Task: Check the percentage active listings of smart home in the last 5 years.
Action: Mouse moved to (1135, 318)
Screenshot: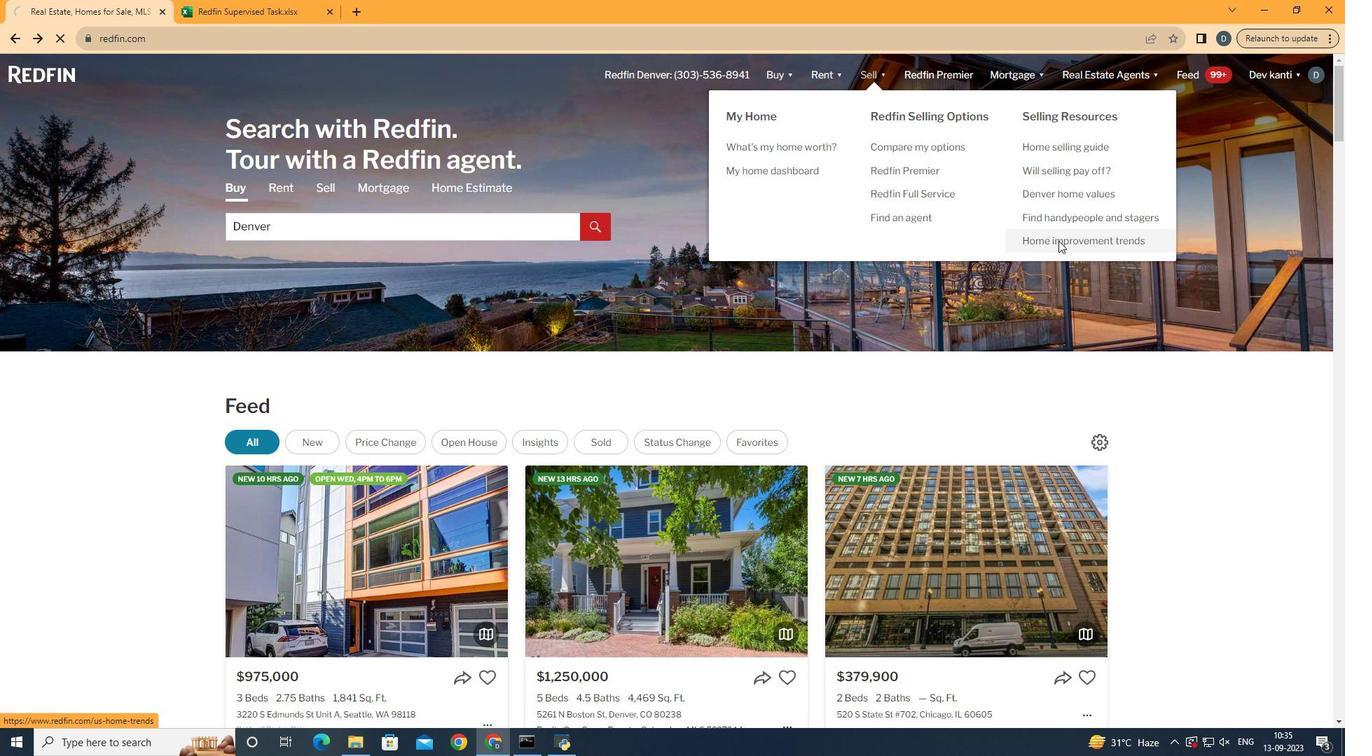 
Action: Mouse pressed left at (1135, 318)
Screenshot: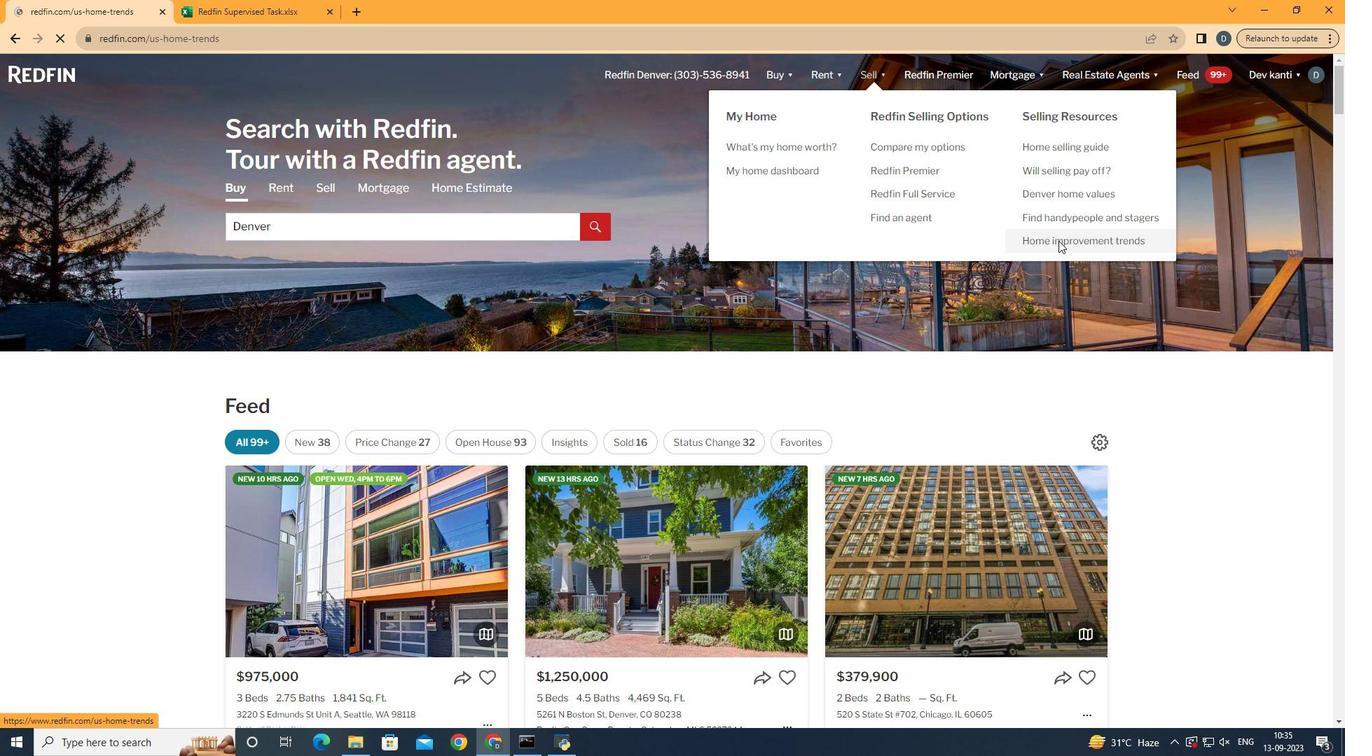 
Action: Mouse moved to (426, 354)
Screenshot: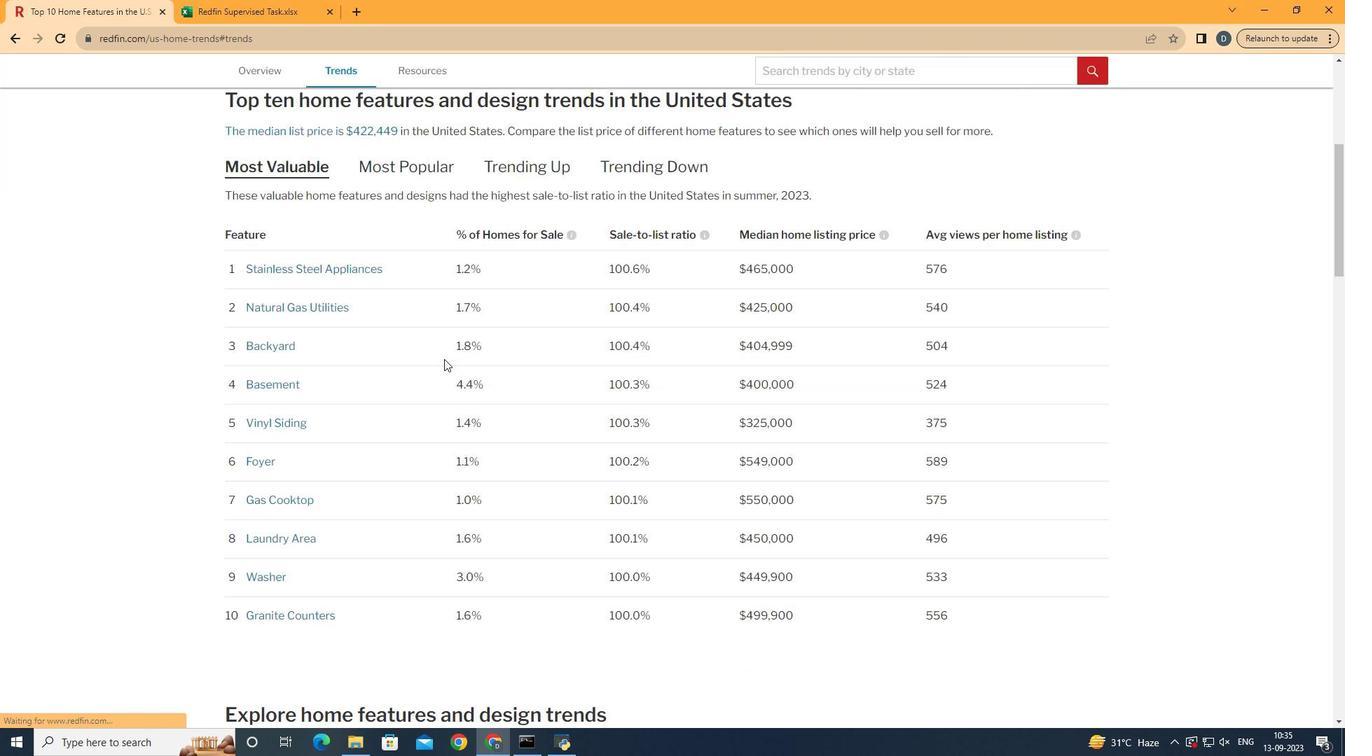 
Action: Mouse pressed left at (426, 354)
Screenshot: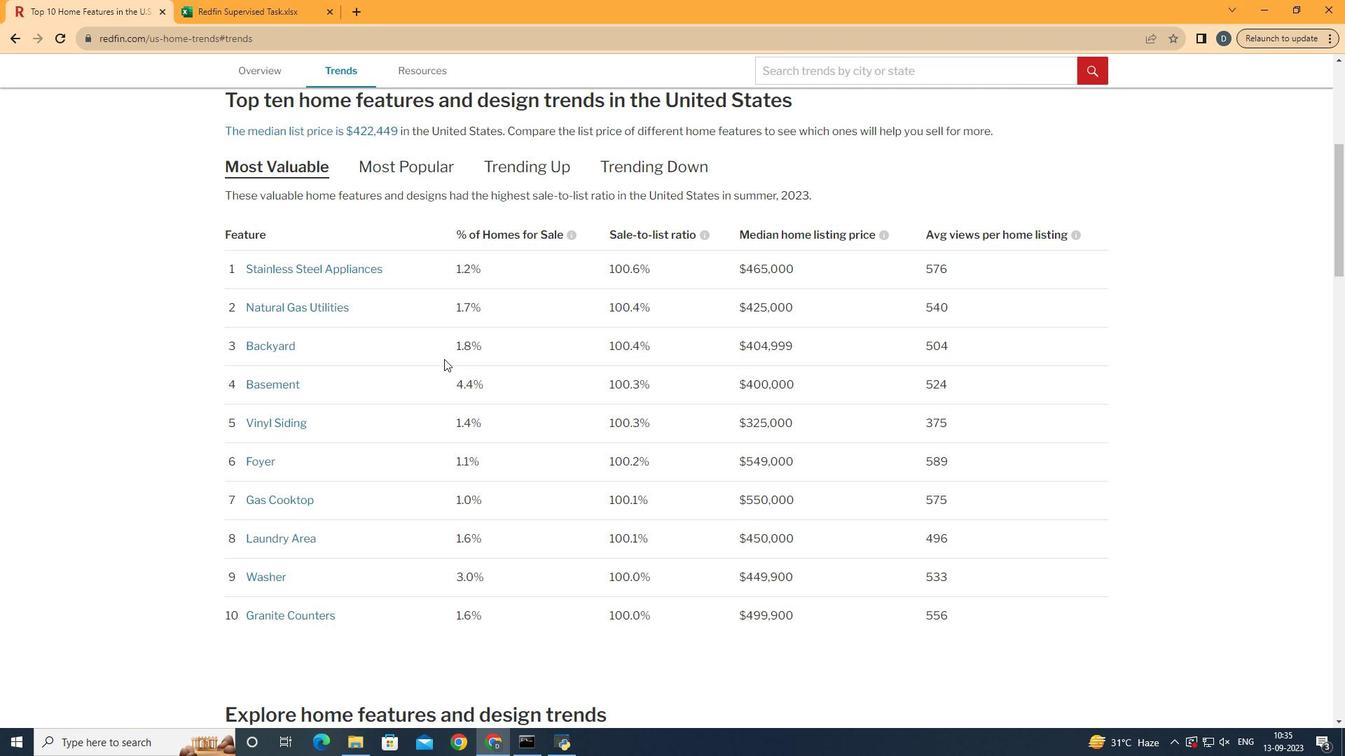 
Action: Mouse moved to (521, 436)
Screenshot: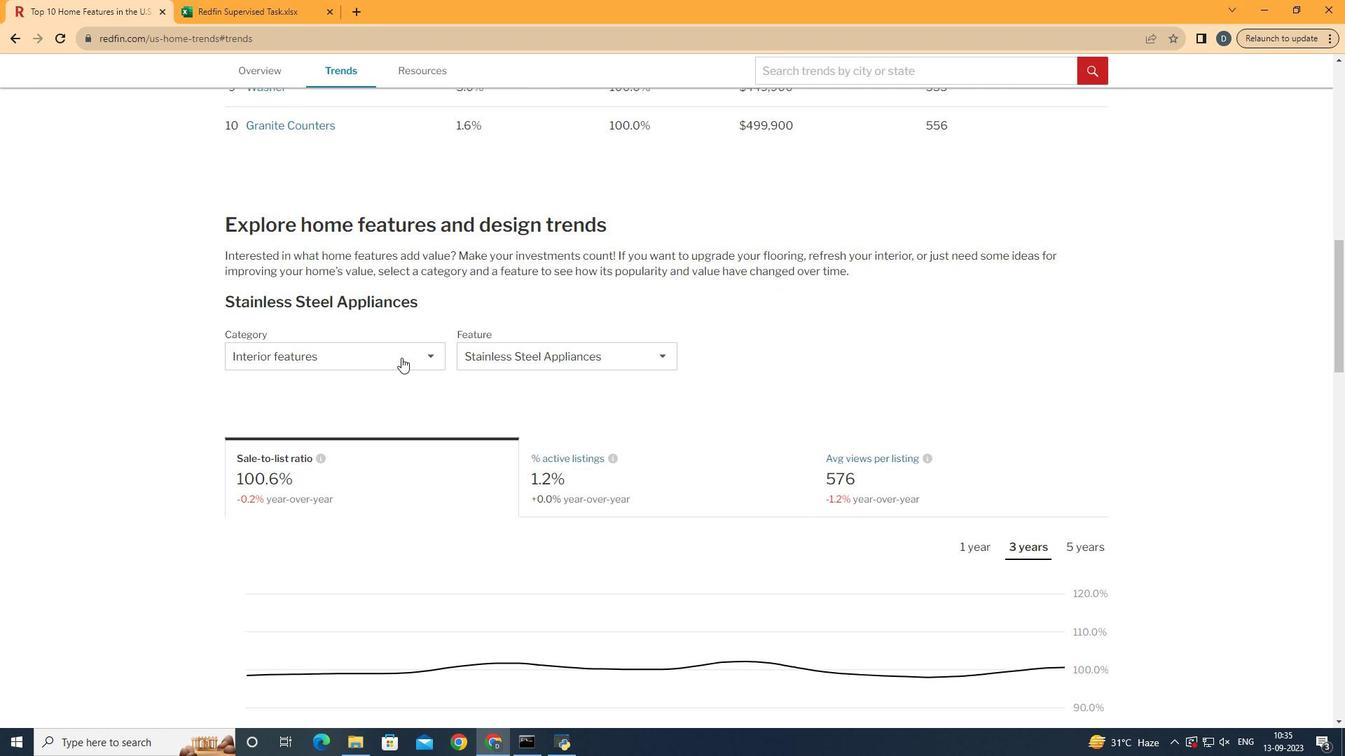 
Action: Mouse scrolled (521, 435) with delta (0, 0)
Screenshot: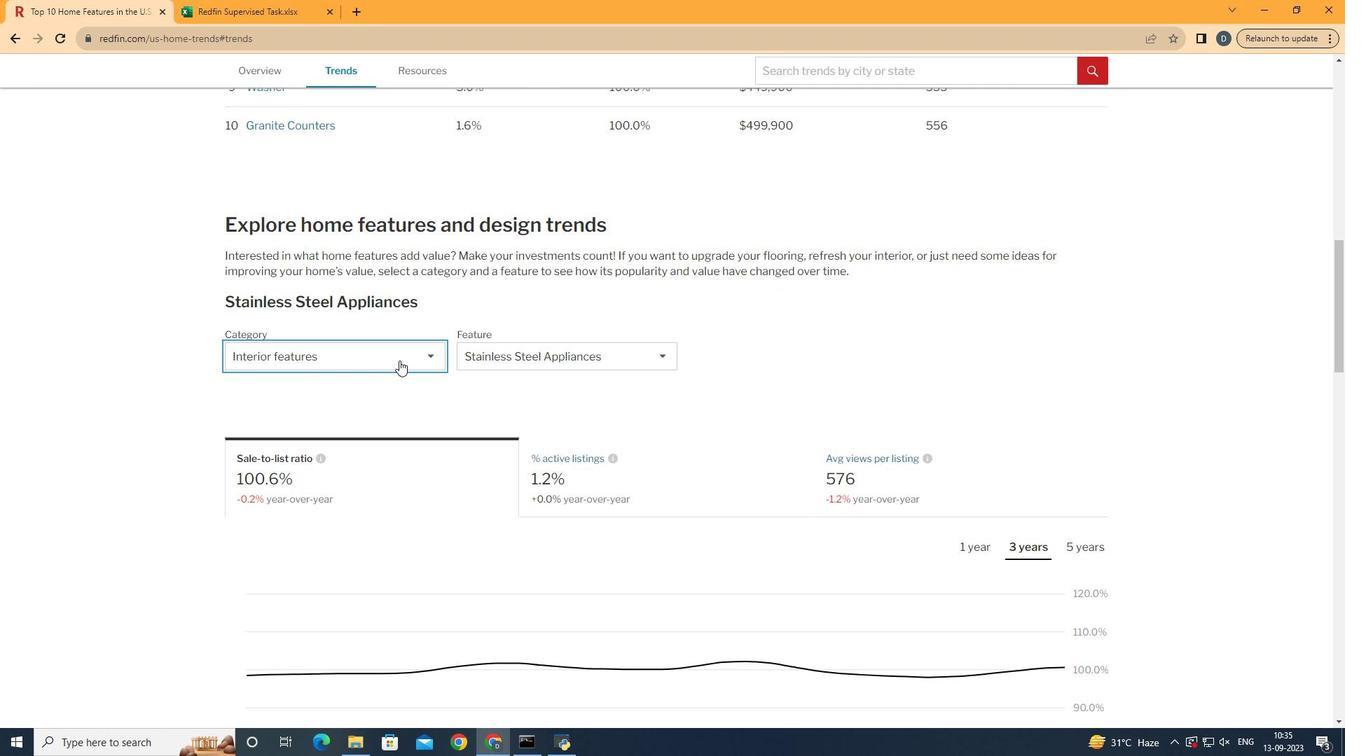 
Action: Mouse moved to (519, 437)
Screenshot: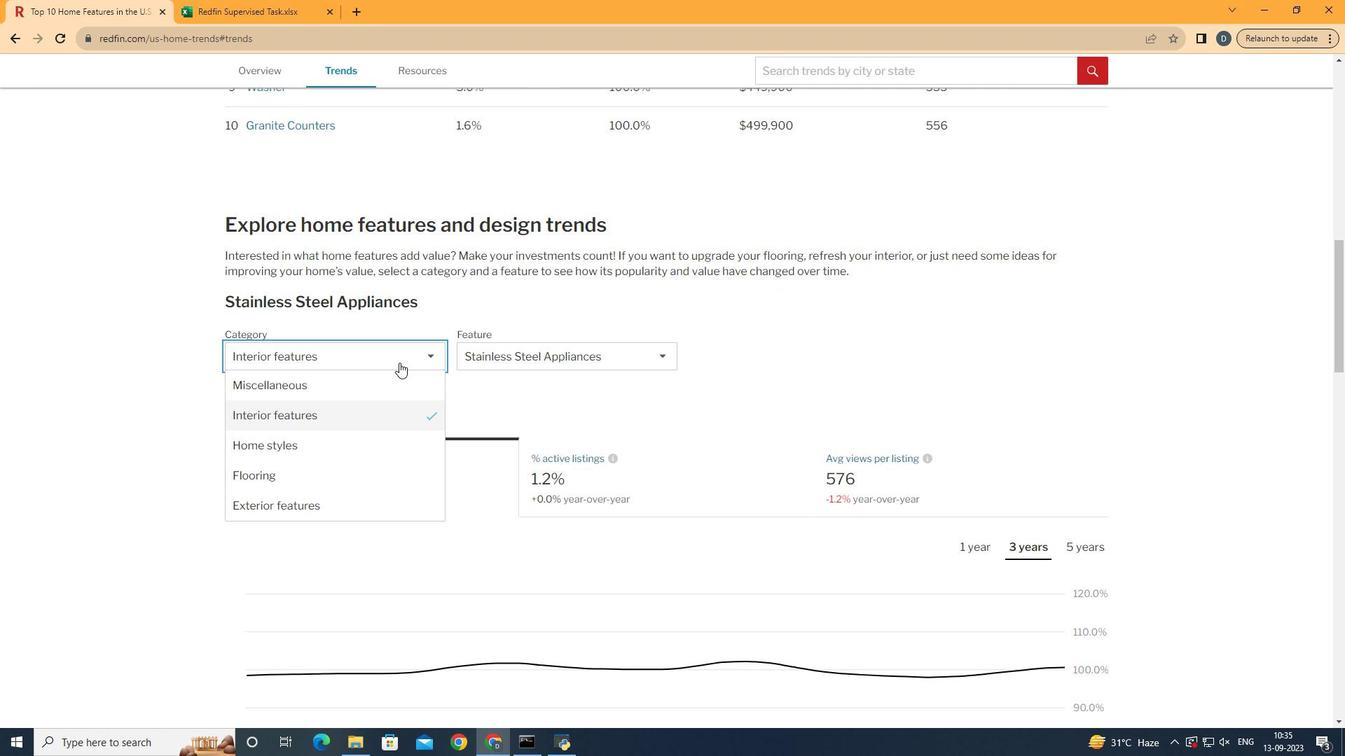 
Action: Mouse scrolled (519, 436) with delta (0, 0)
Screenshot: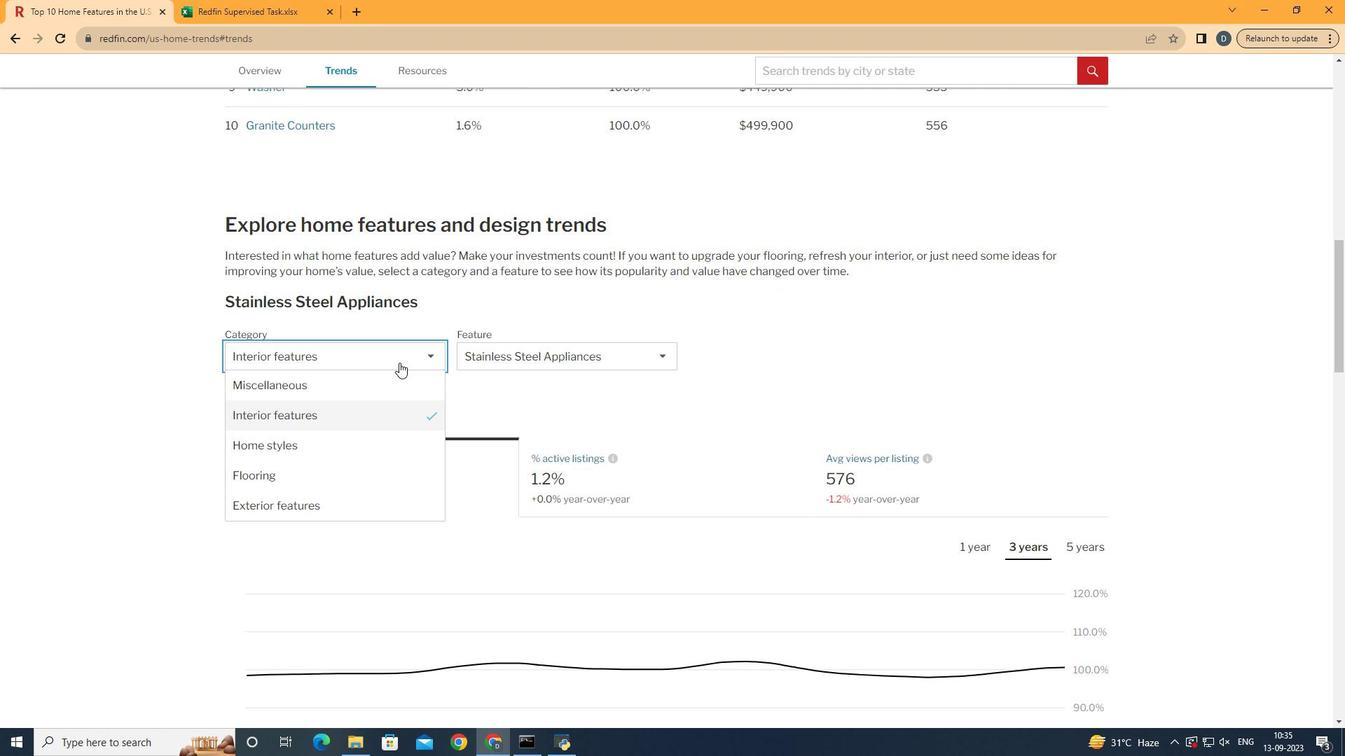 
Action: Mouse scrolled (519, 436) with delta (0, 0)
Screenshot: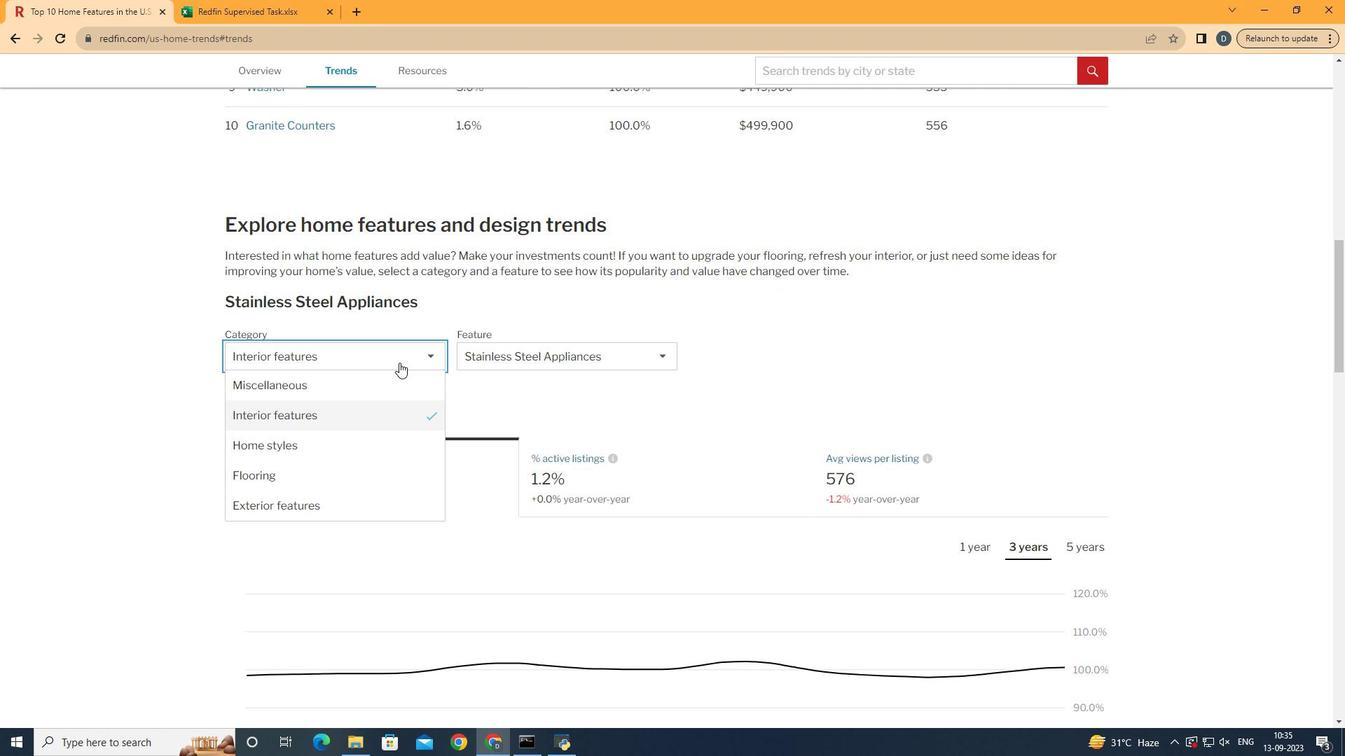 
Action: Mouse scrolled (519, 436) with delta (0, 0)
Screenshot: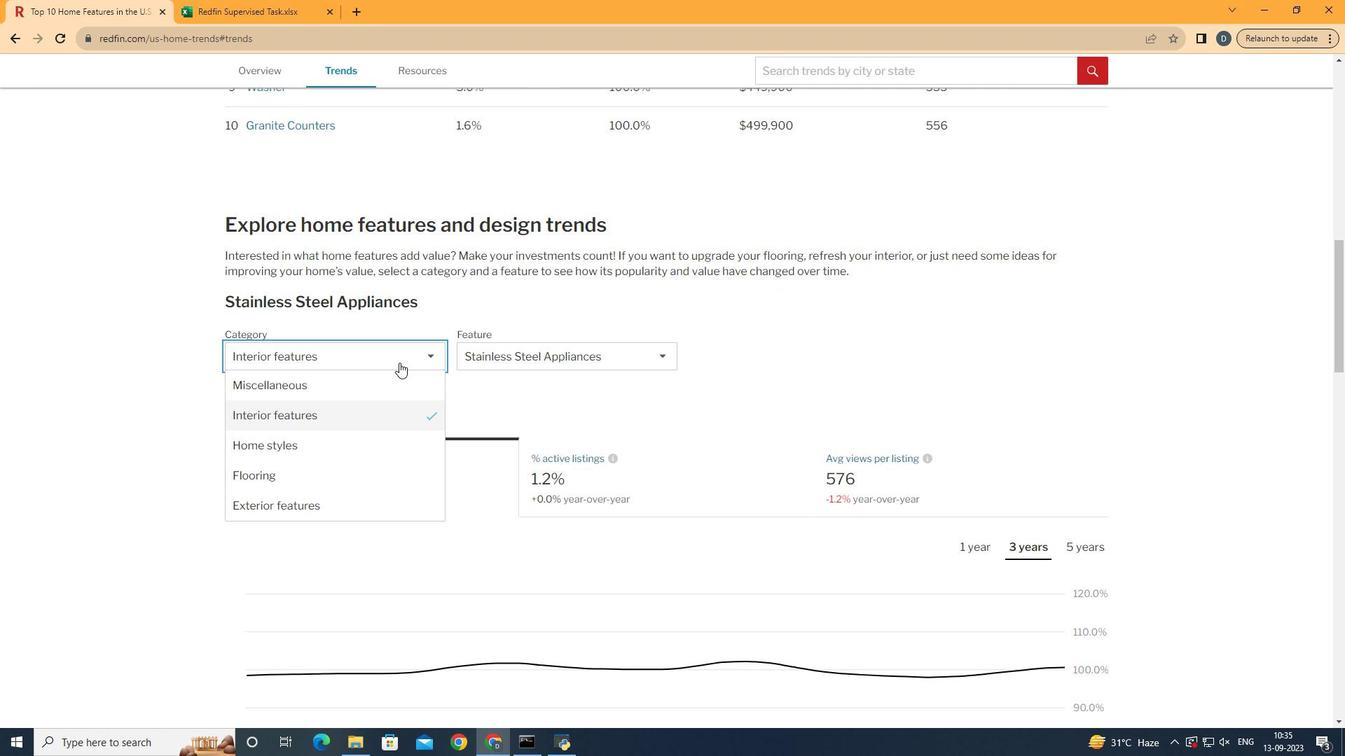
Action: Mouse scrolled (519, 436) with delta (0, 0)
Screenshot: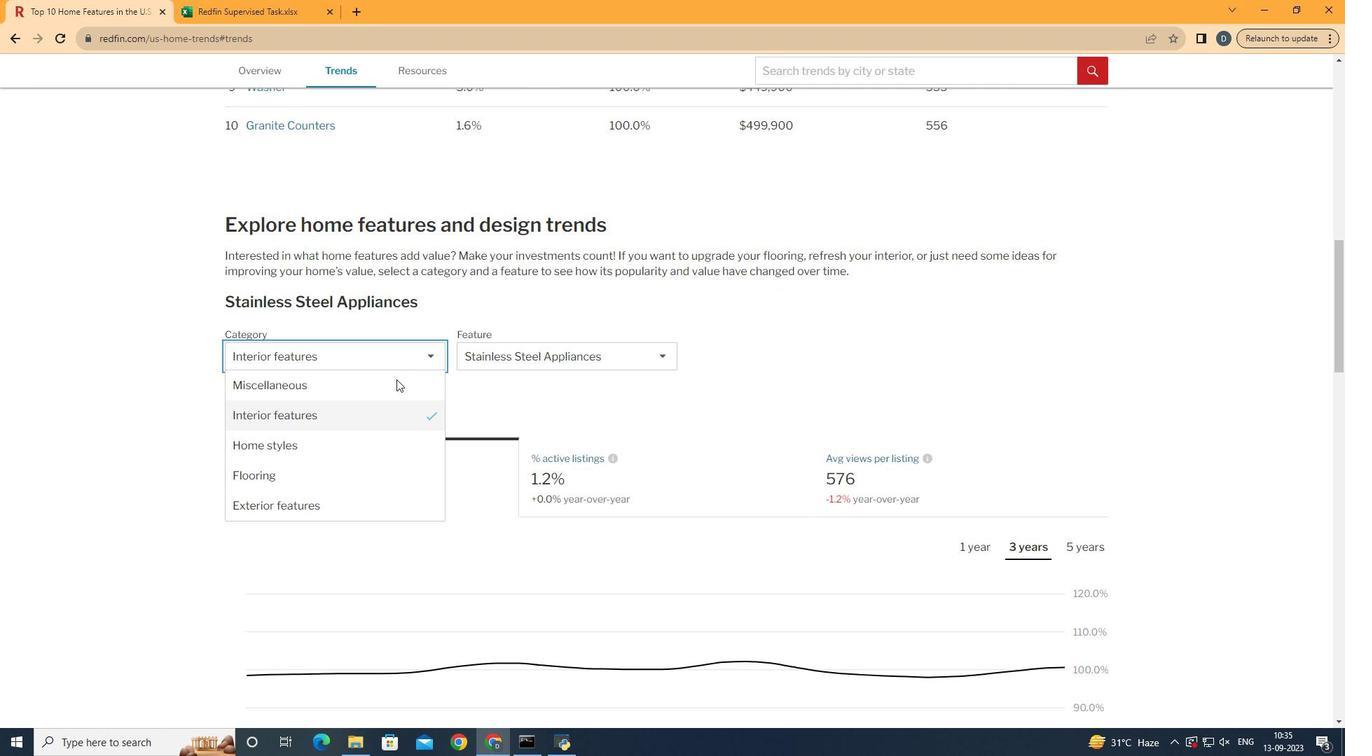 
Action: Mouse scrolled (519, 436) with delta (0, 0)
Screenshot: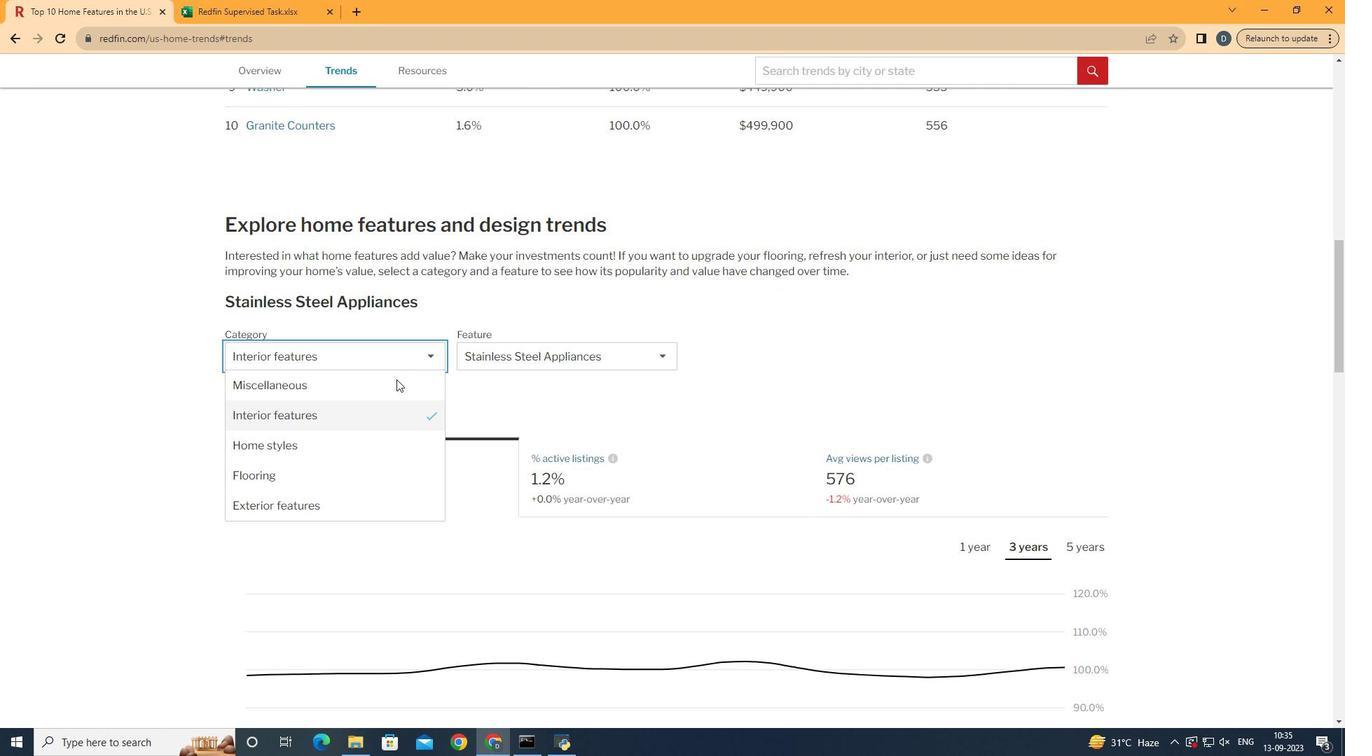 
Action: Mouse scrolled (519, 436) with delta (0, 0)
Screenshot: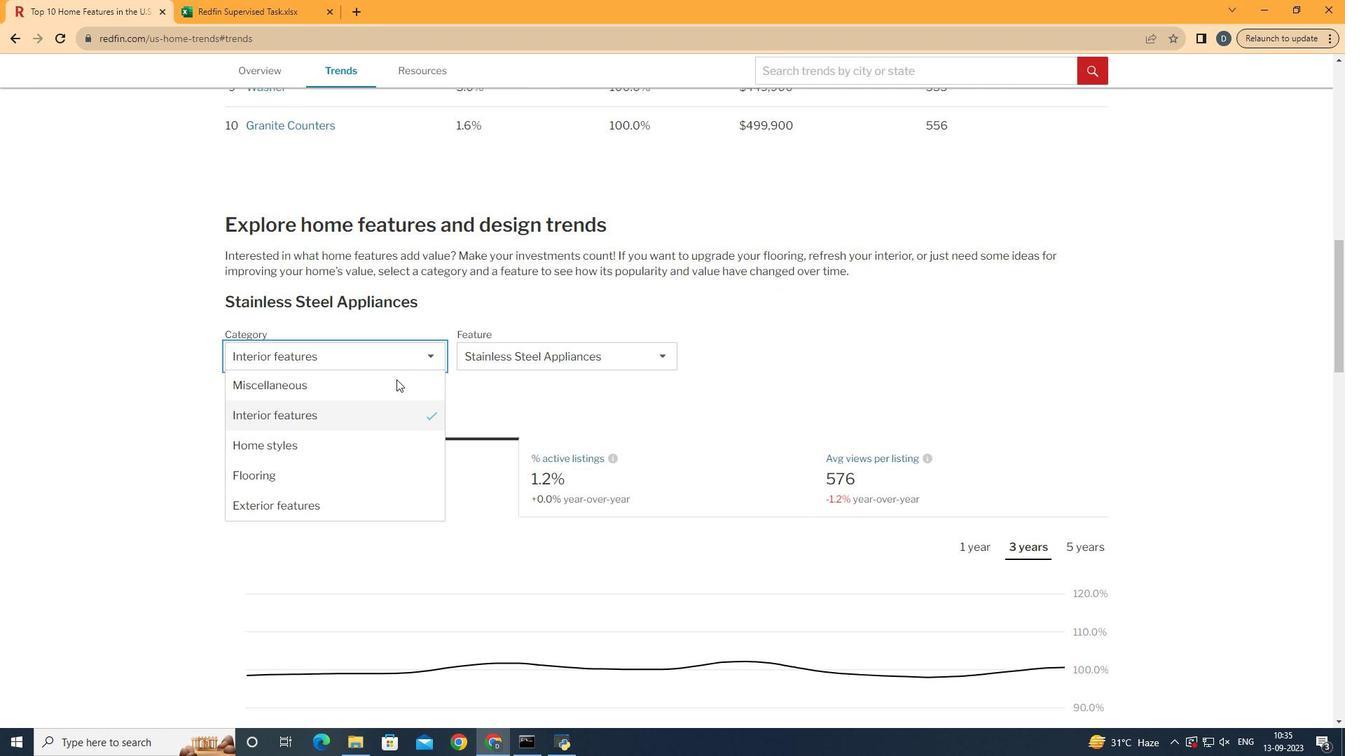 
Action: Mouse moved to (476, 437)
Screenshot: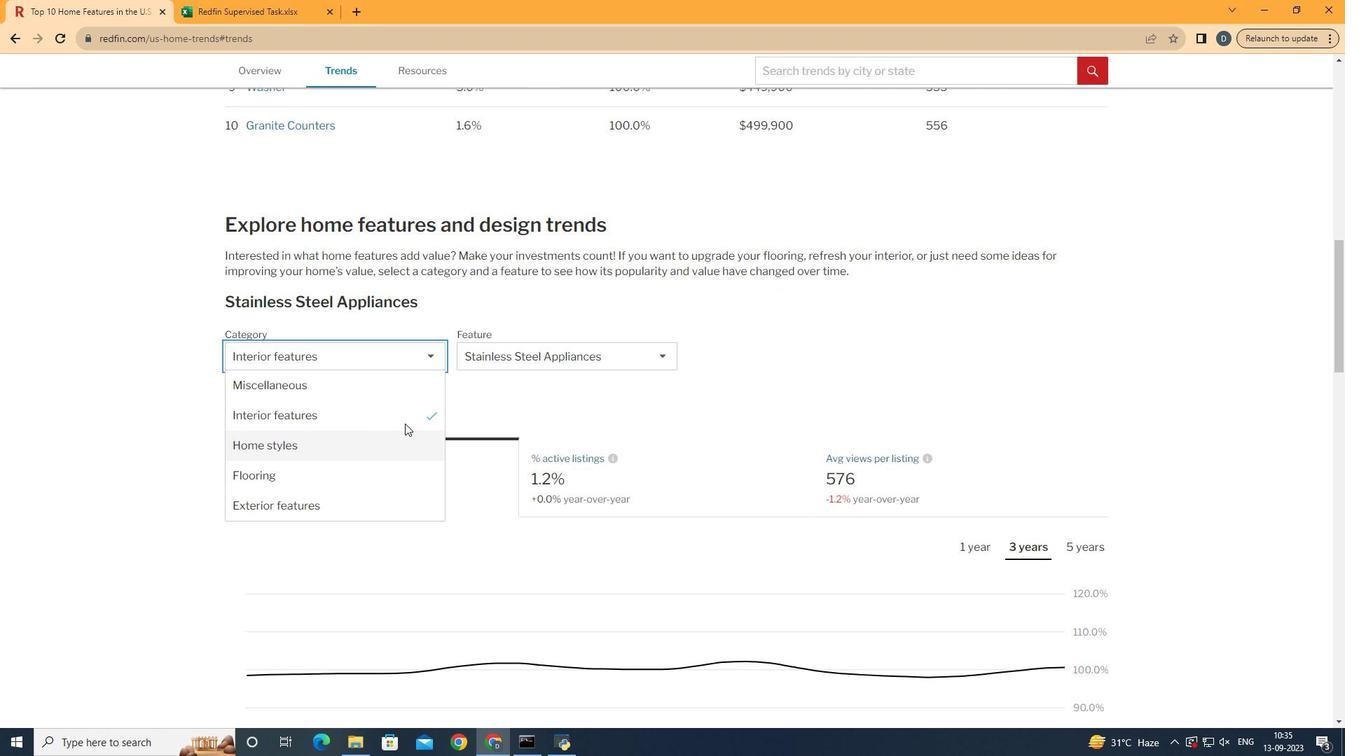 
Action: Mouse pressed left at (476, 437)
Screenshot: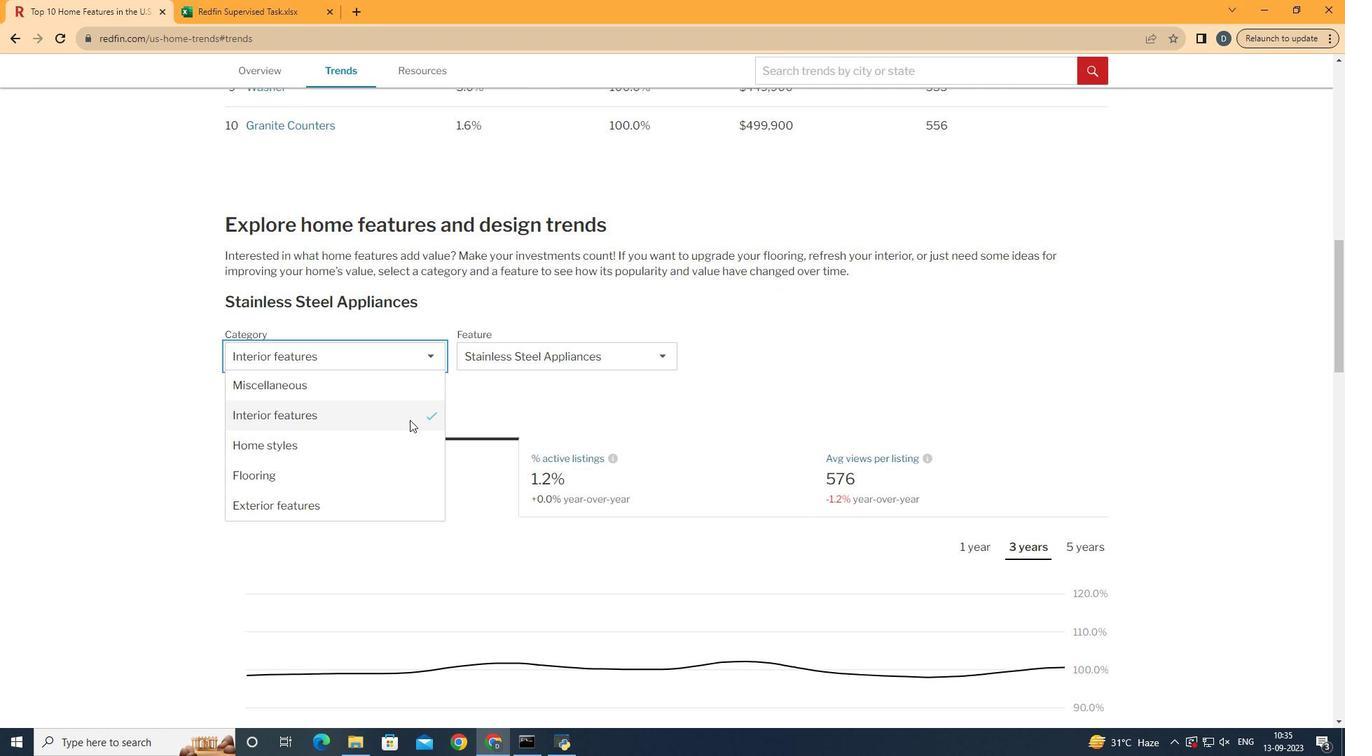 
Action: Mouse moved to (486, 497)
Screenshot: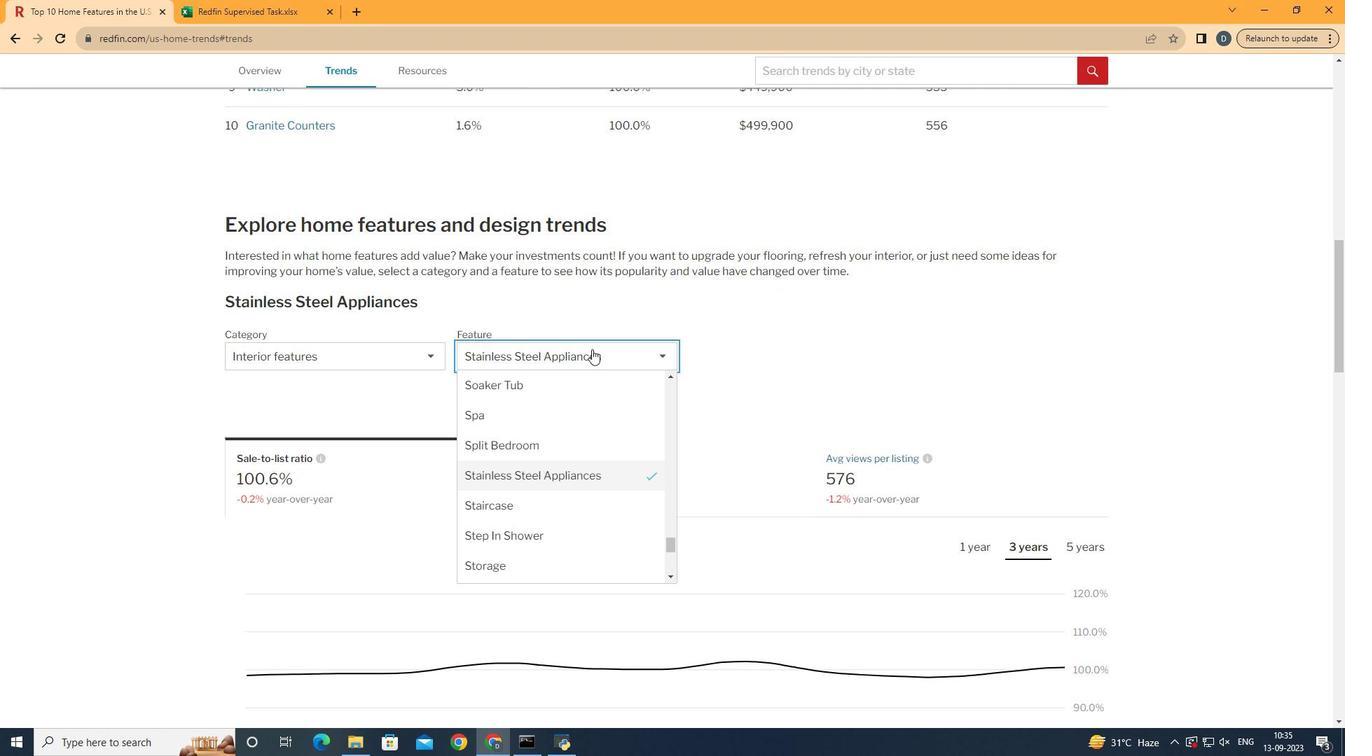 
Action: Mouse pressed left at (486, 497)
Screenshot: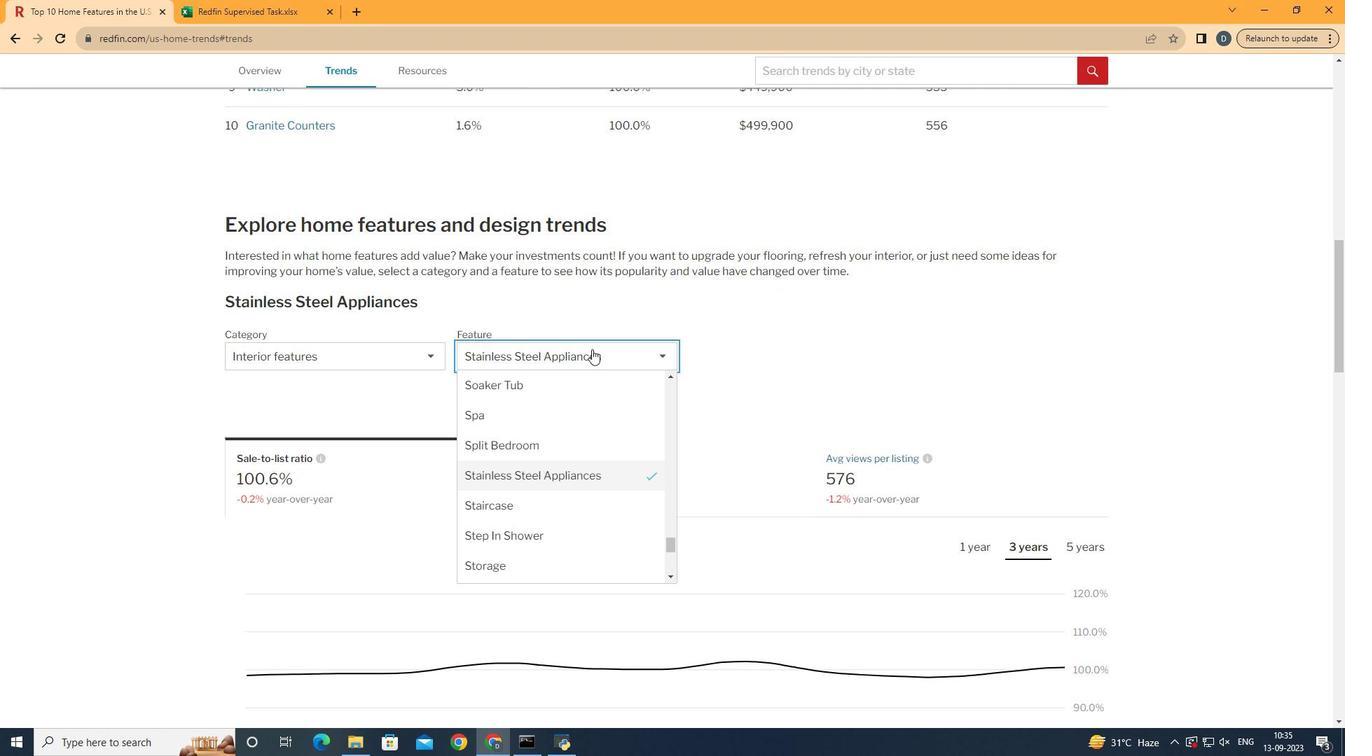 
Action: Mouse moved to (666, 430)
Screenshot: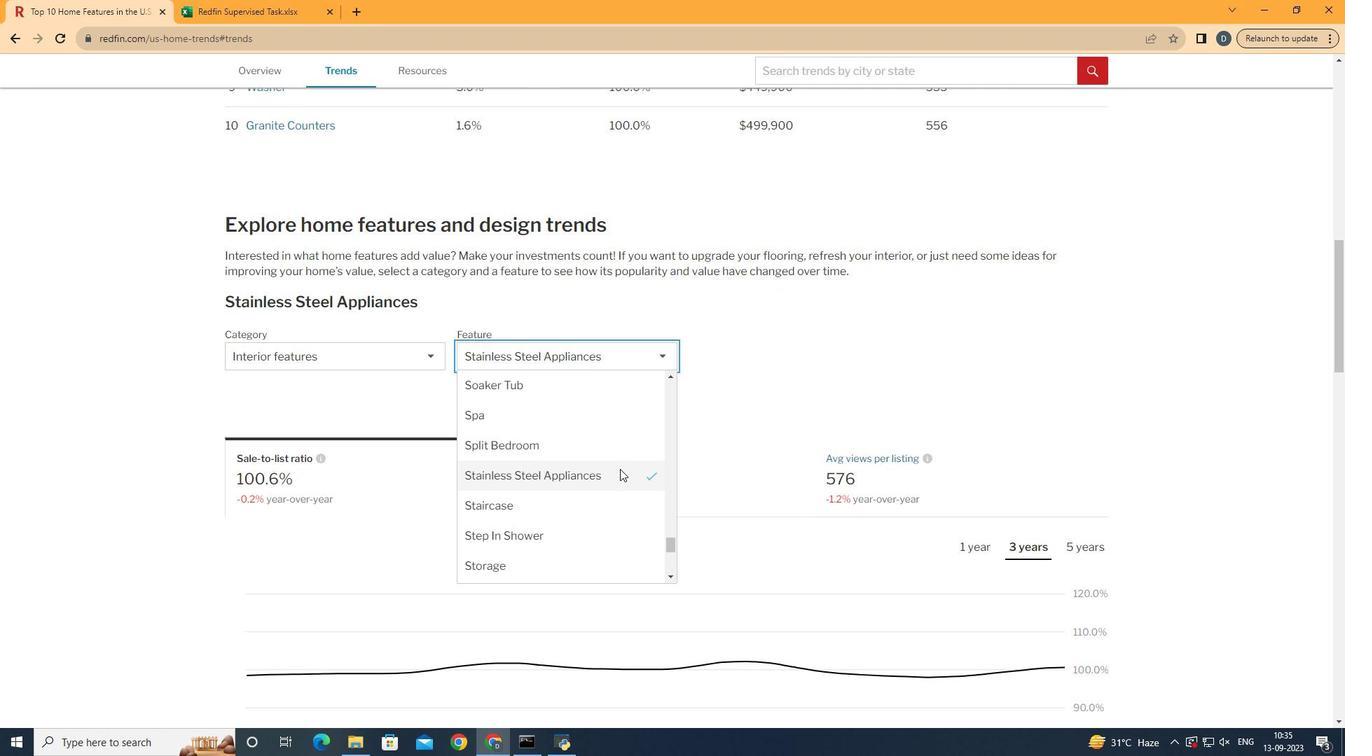 
Action: Mouse pressed left at (666, 430)
Screenshot: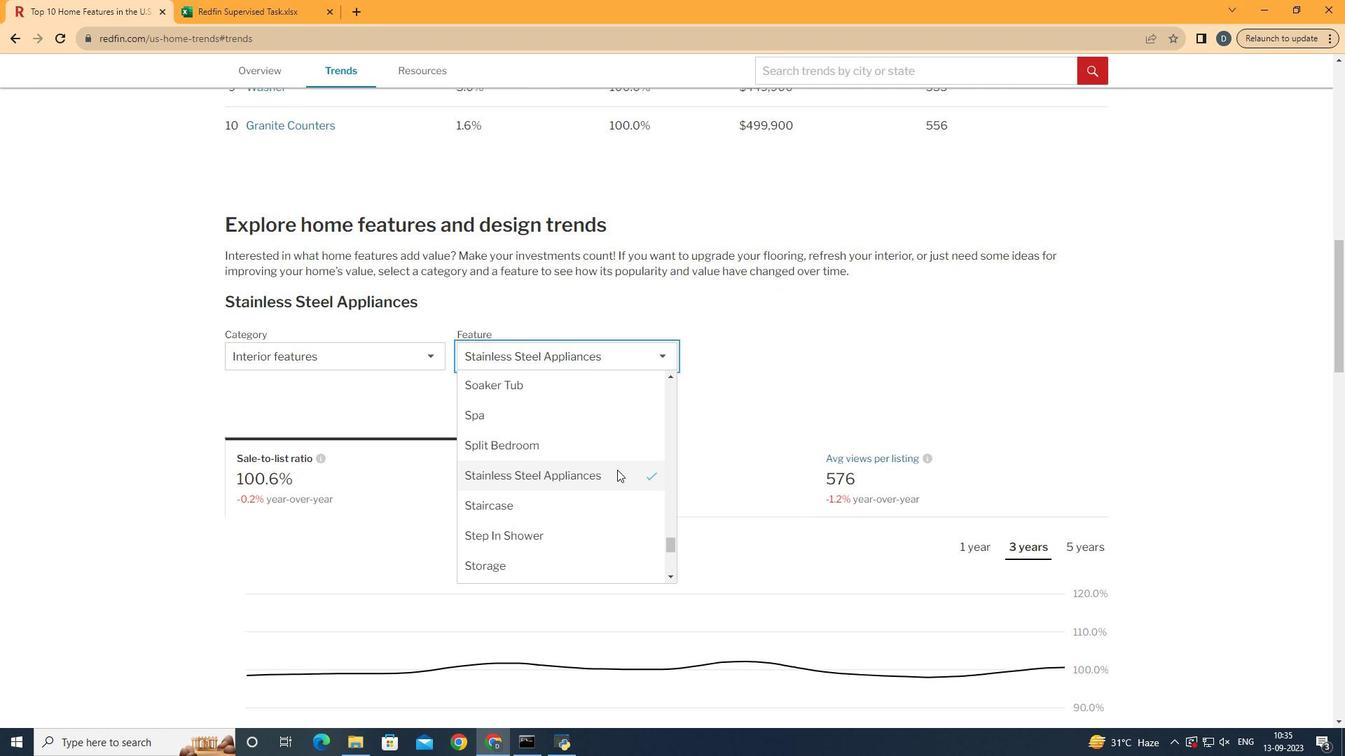 
Action: Mouse moved to (692, 535)
Screenshot: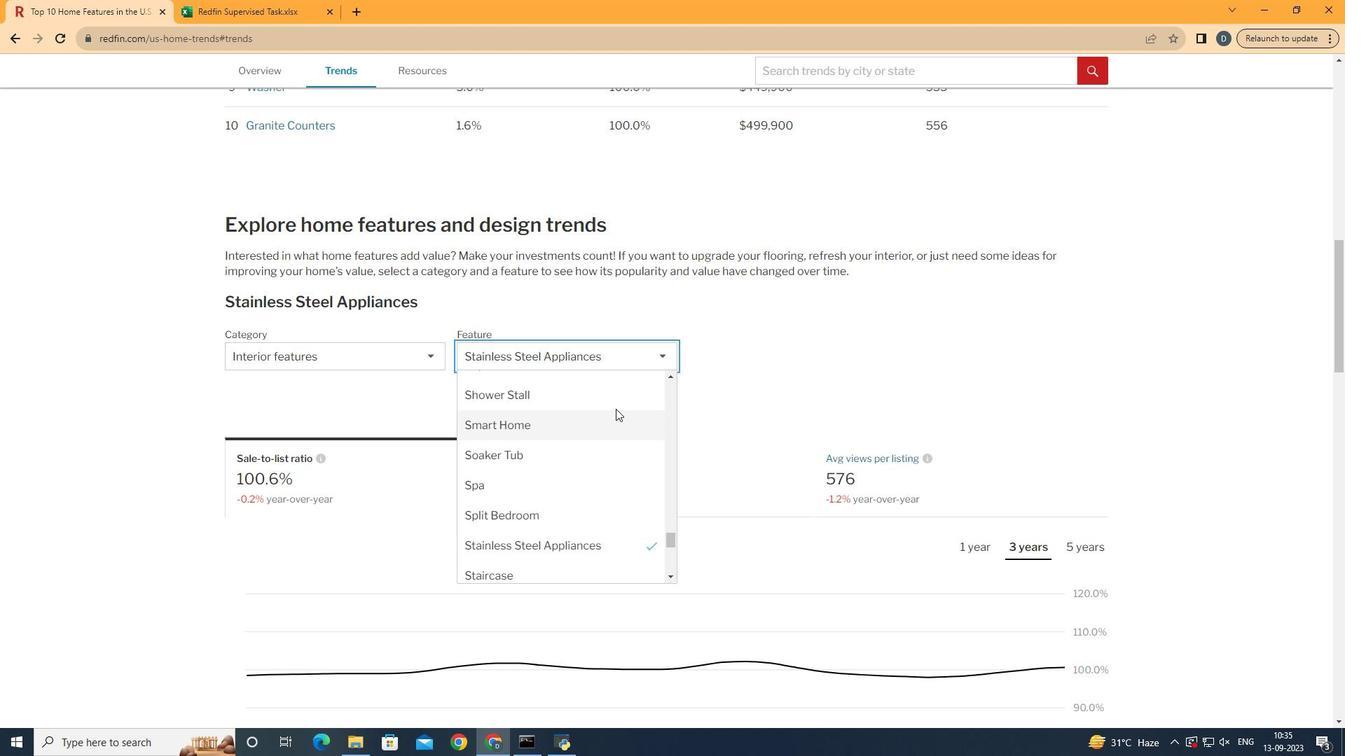 
Action: Mouse scrolled (692, 535) with delta (0, 0)
Screenshot: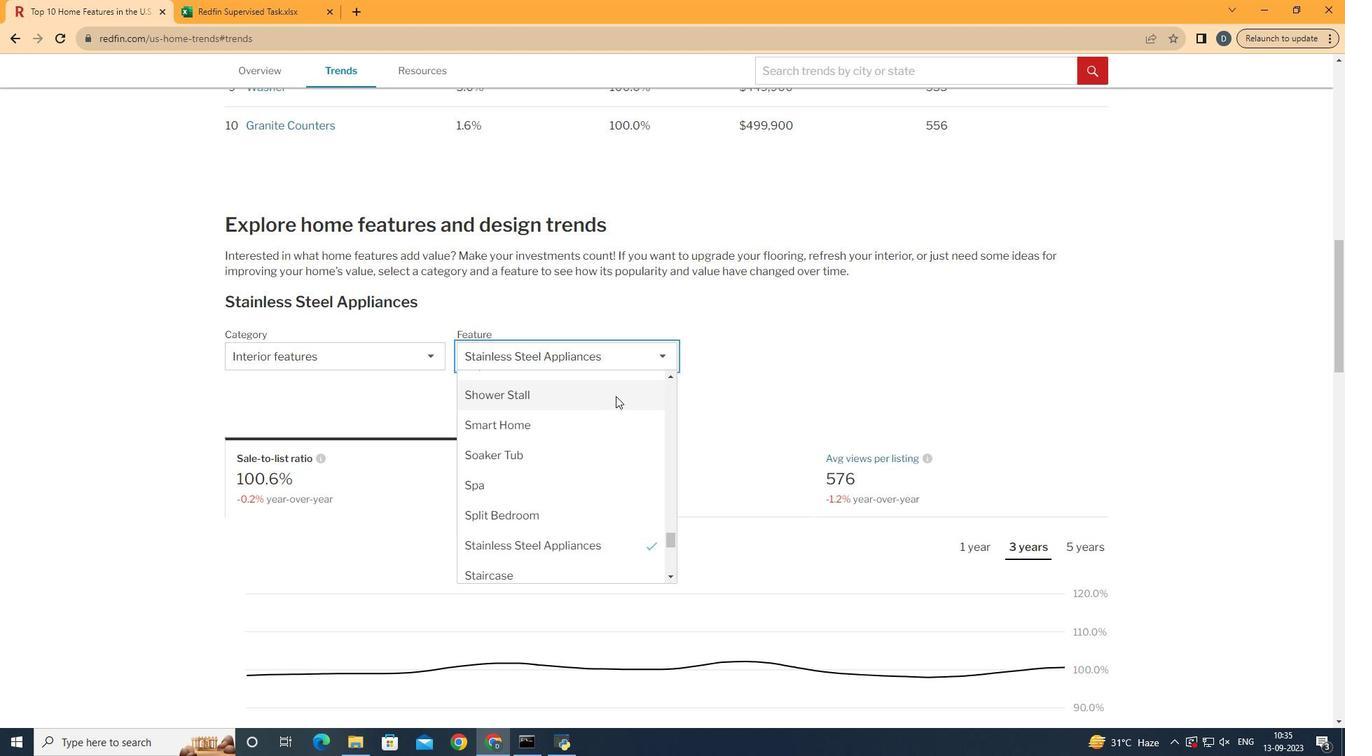 
Action: Mouse moved to (685, 507)
Screenshot: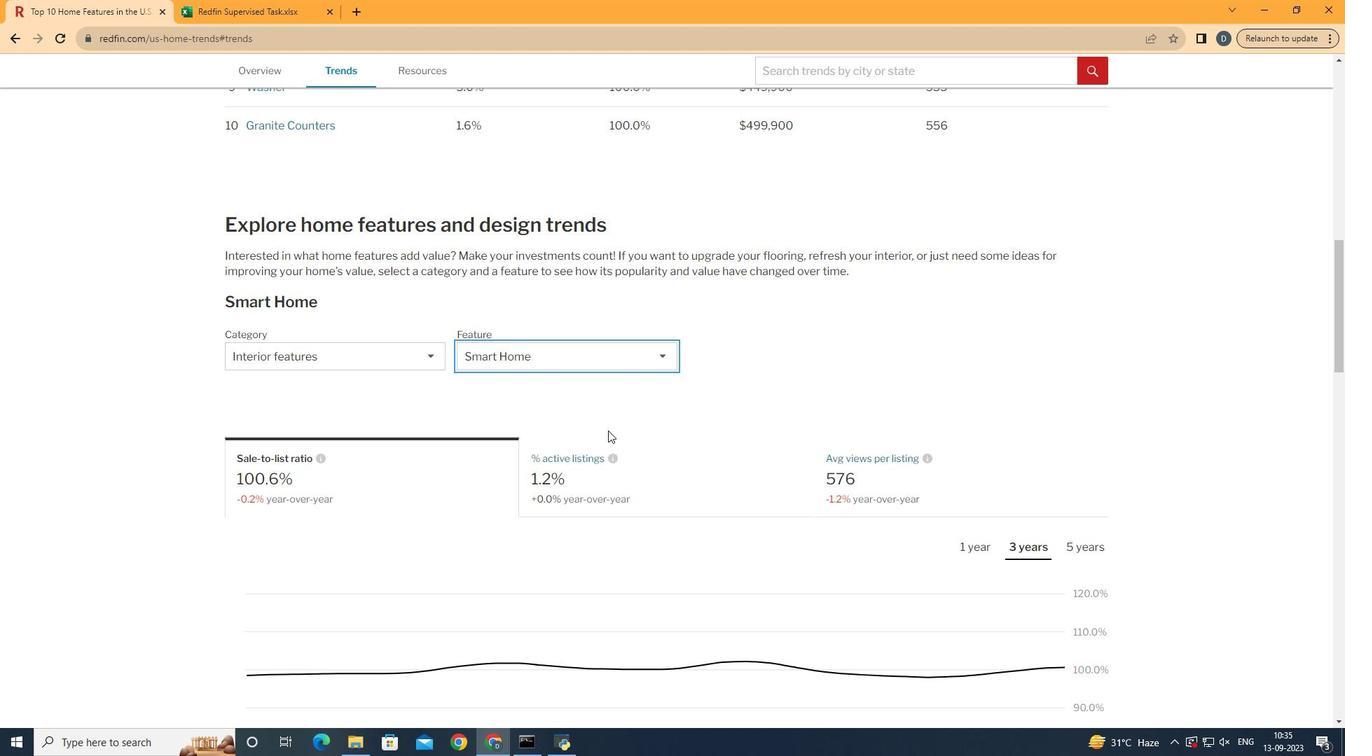 
Action: Mouse pressed left at (685, 507)
Screenshot: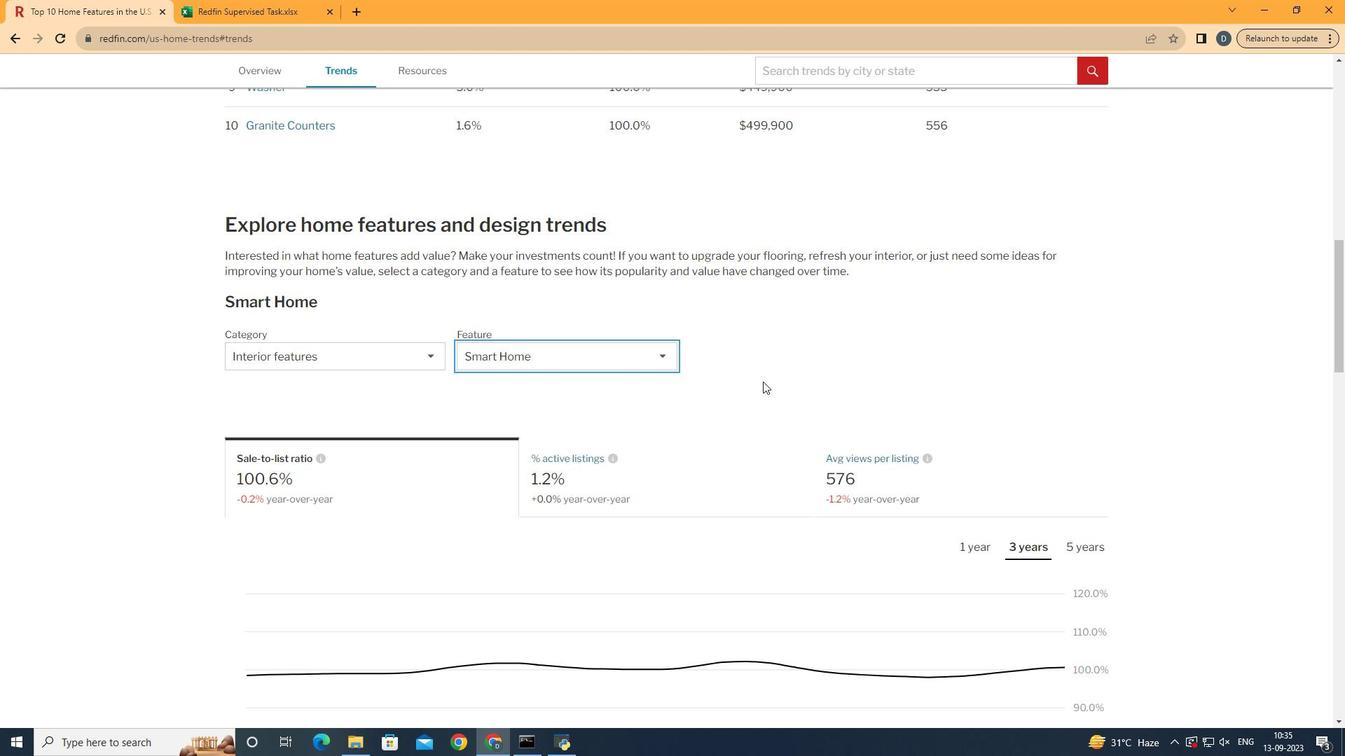 
Action: Mouse moved to (840, 458)
Screenshot: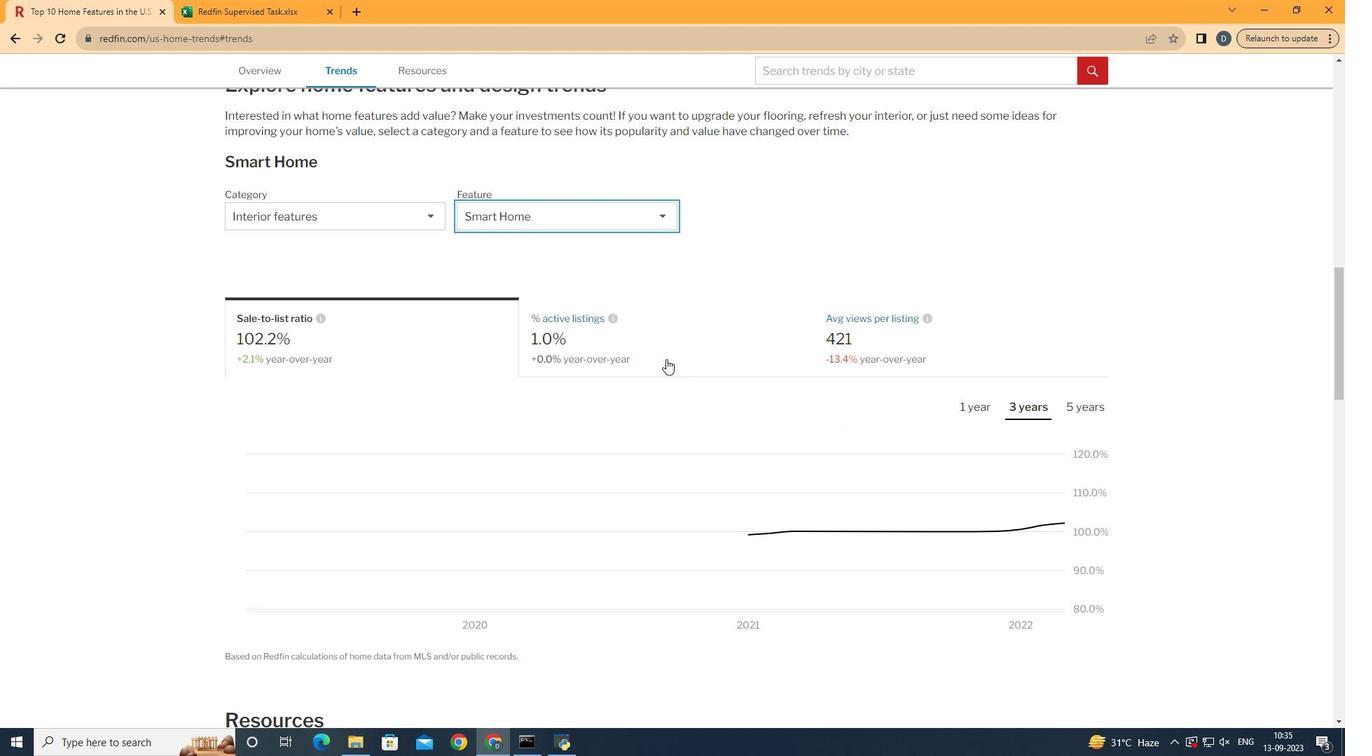 
Action: Mouse scrolled (840, 457) with delta (0, 0)
Screenshot: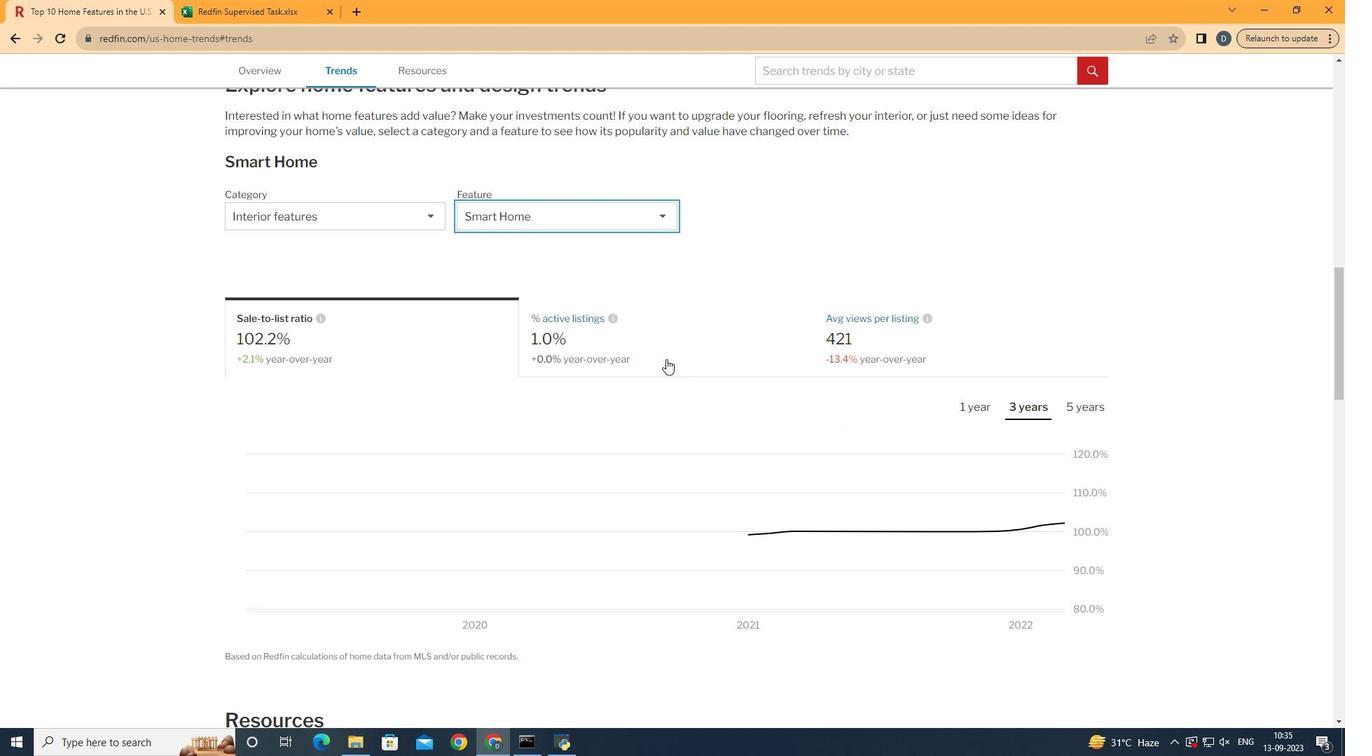 
Action: Mouse scrolled (840, 457) with delta (0, 0)
Screenshot: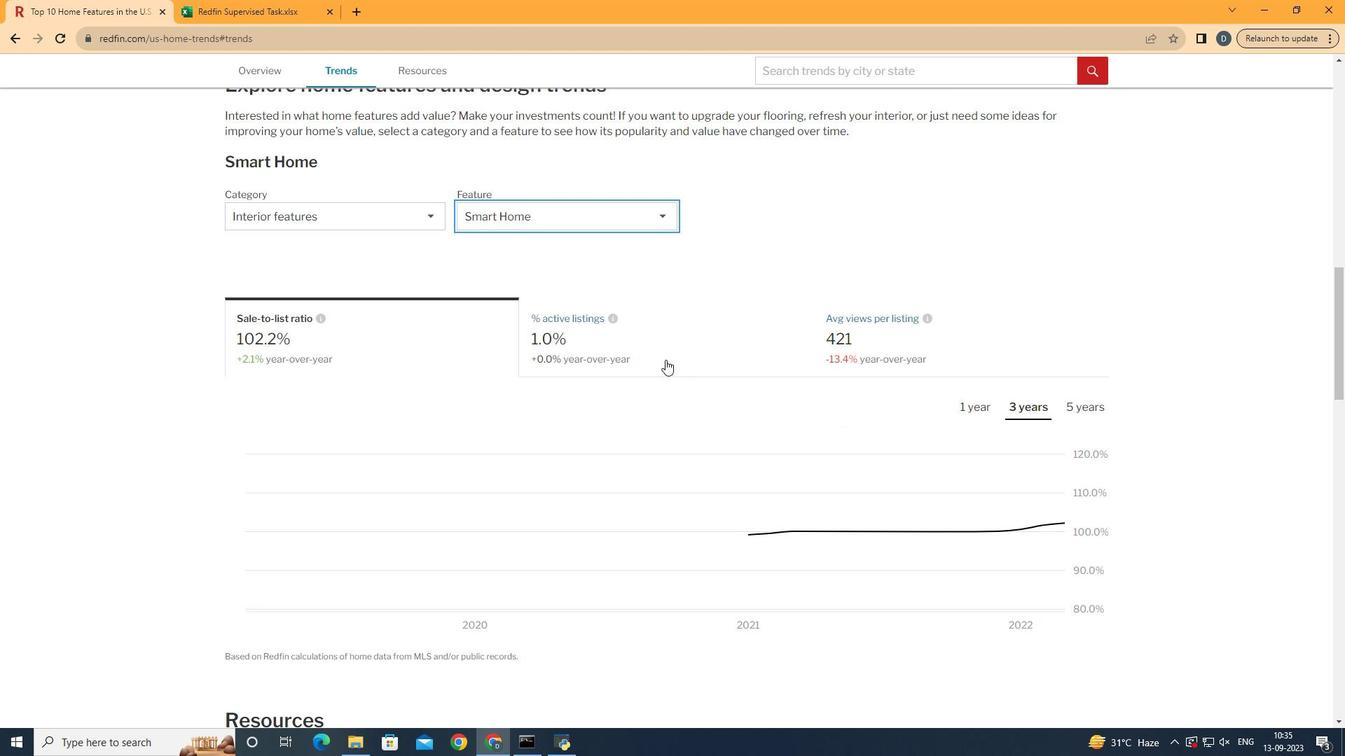 
Action: Mouse moved to (773, 431)
Screenshot: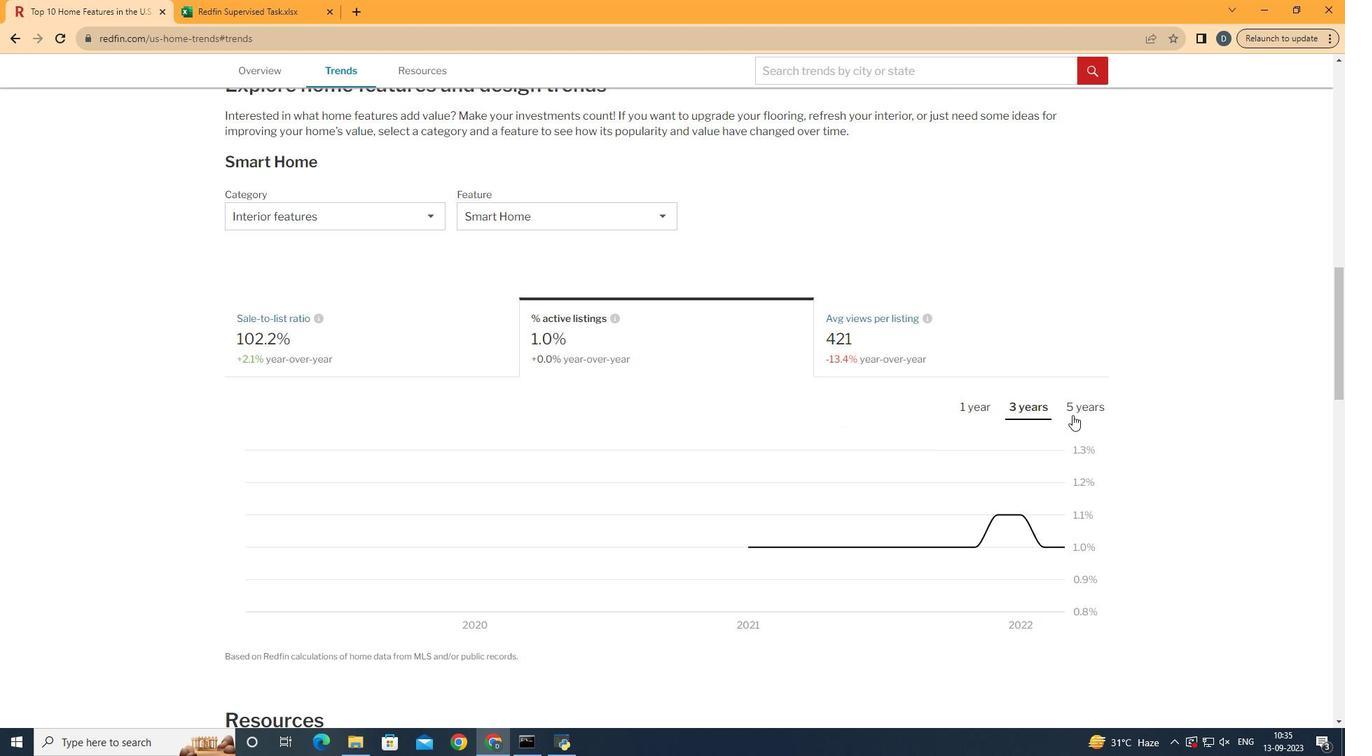 
Action: Mouse pressed left at (773, 431)
Screenshot: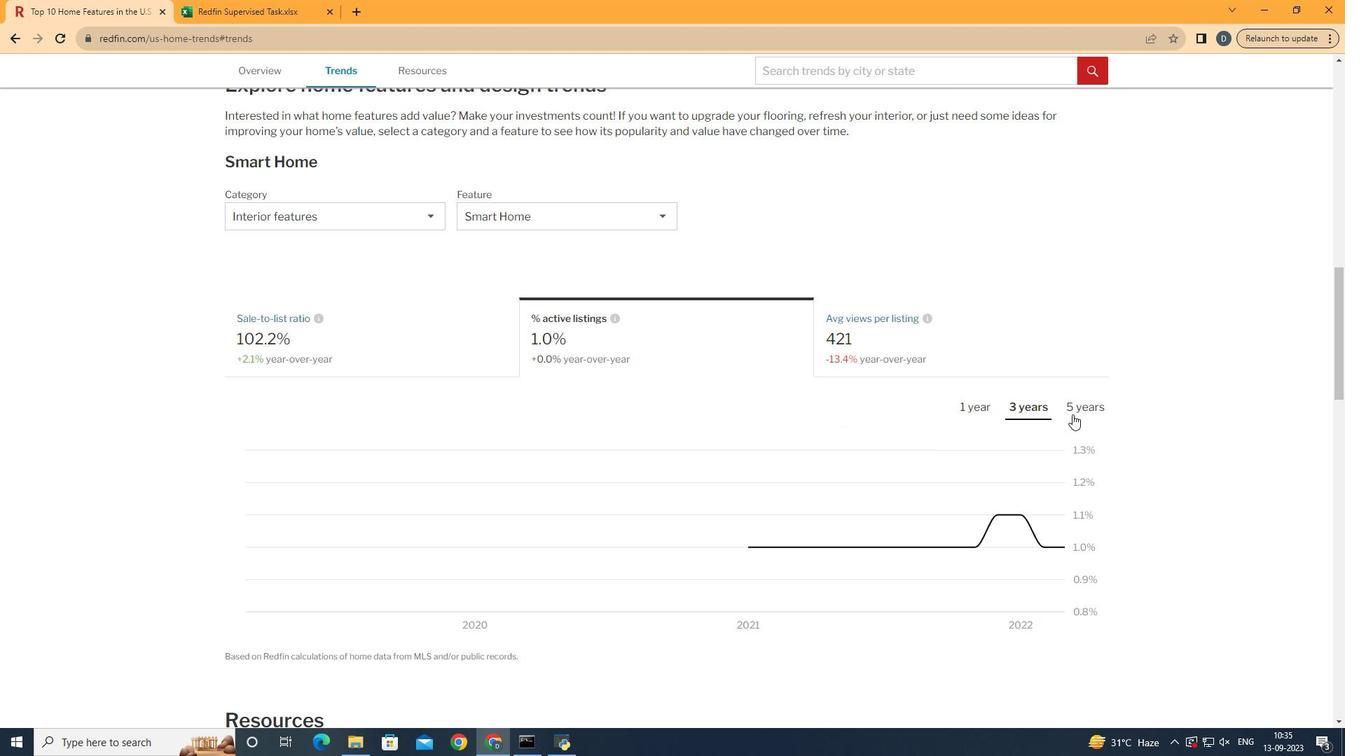 
Action: Mouse moved to (1167, 488)
Screenshot: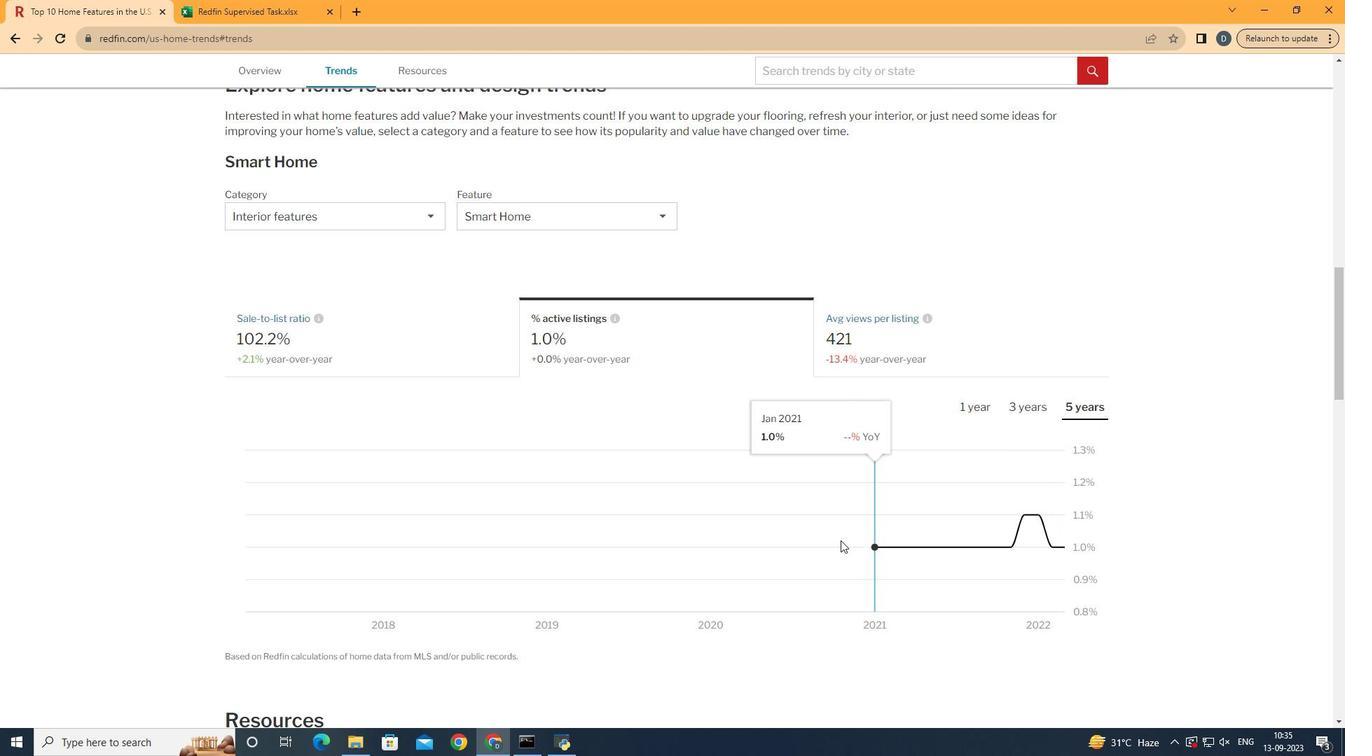 
Action: Mouse pressed left at (1167, 488)
Screenshot: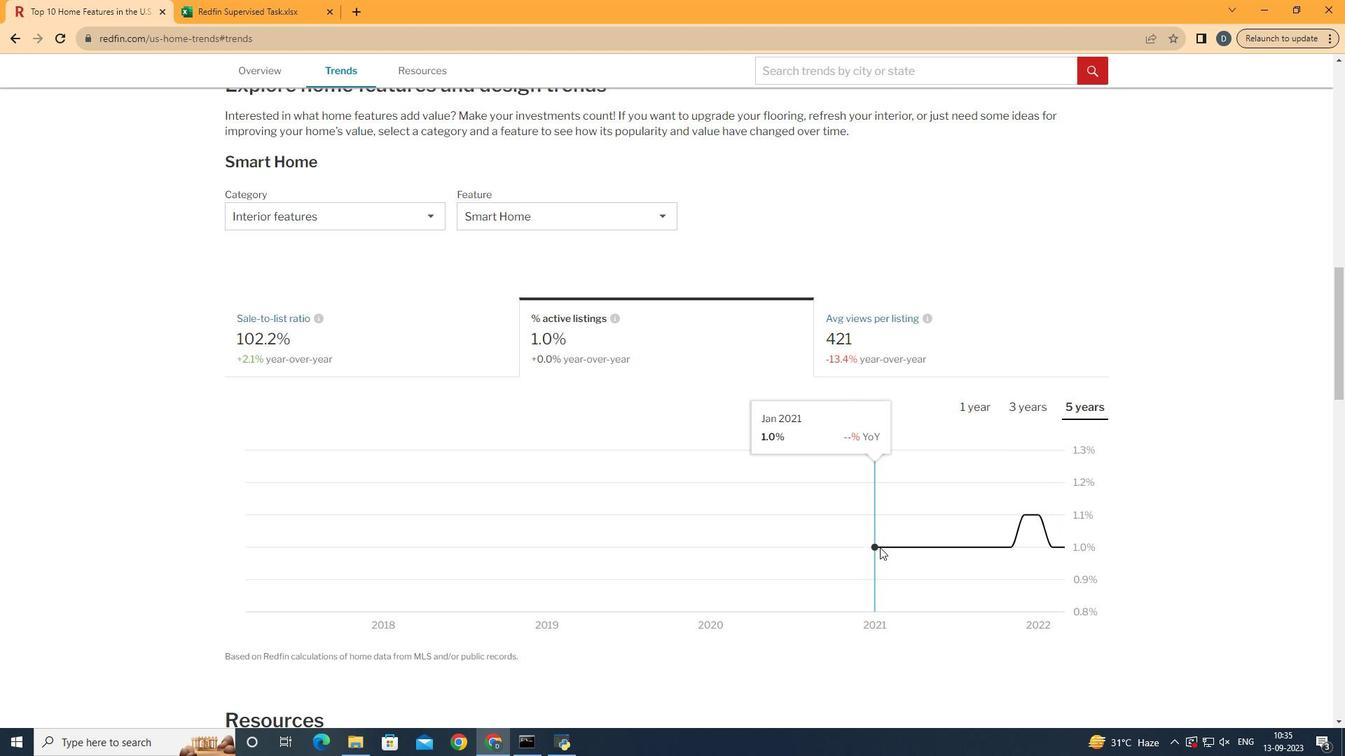 
Action: Mouse moved to (1160, 616)
Screenshot: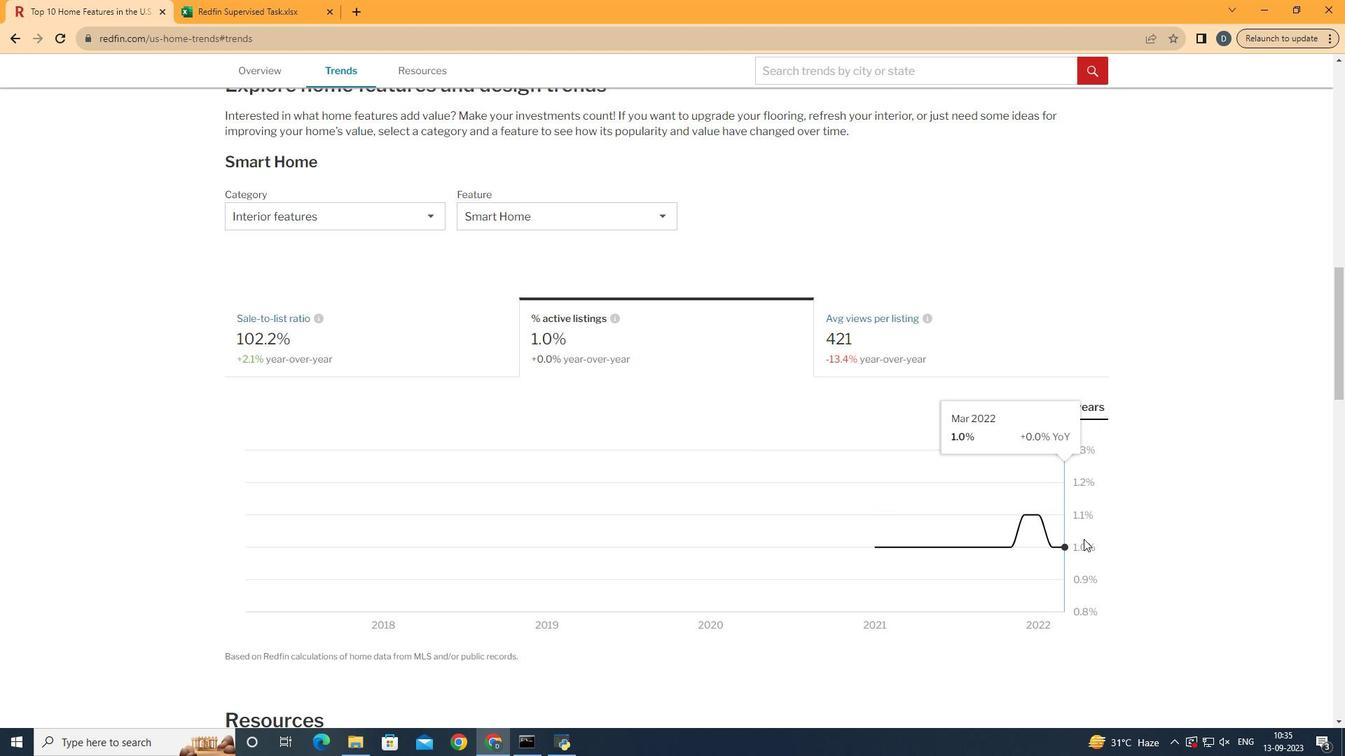 
